Task: Reply to email with the signature Alicia Thompson with the subject 'Urgent matter' from softage.1@softage.net with the message 'Can you provide an update on the status of the employee training program?'
Action: Mouse moved to (265, 195)
Screenshot: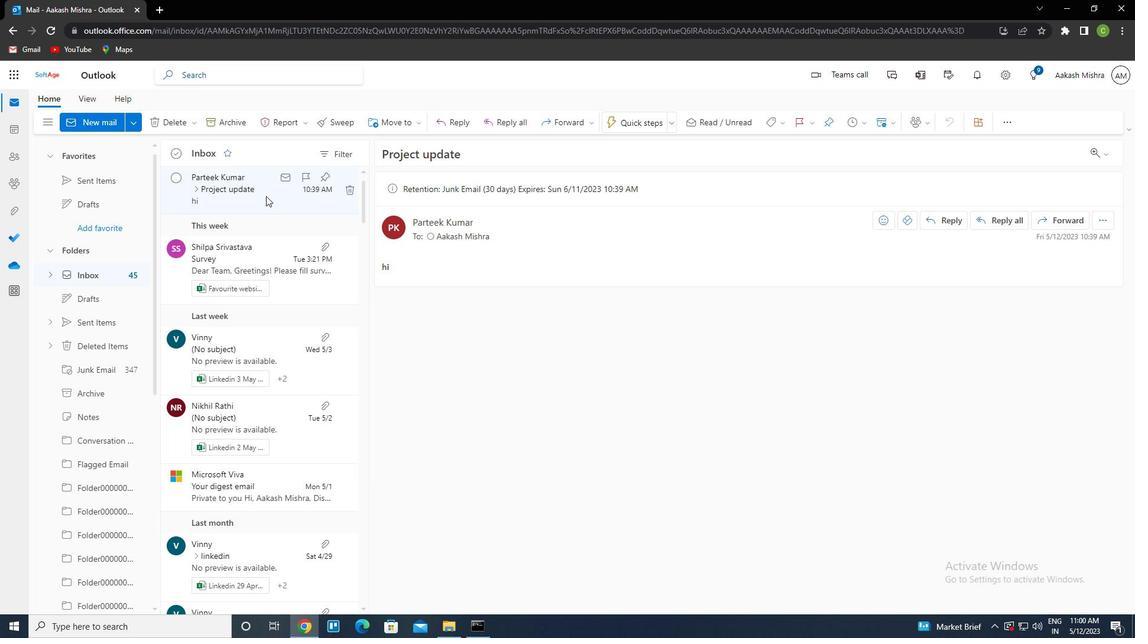 
Action: Mouse pressed left at (265, 195)
Screenshot: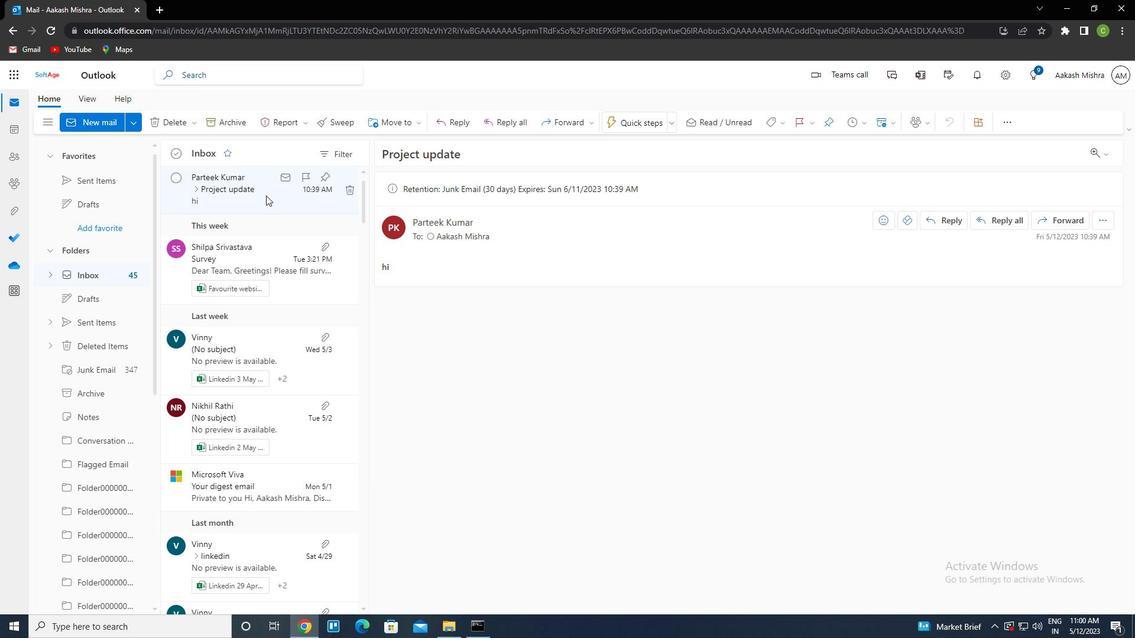 
Action: Mouse moved to (936, 223)
Screenshot: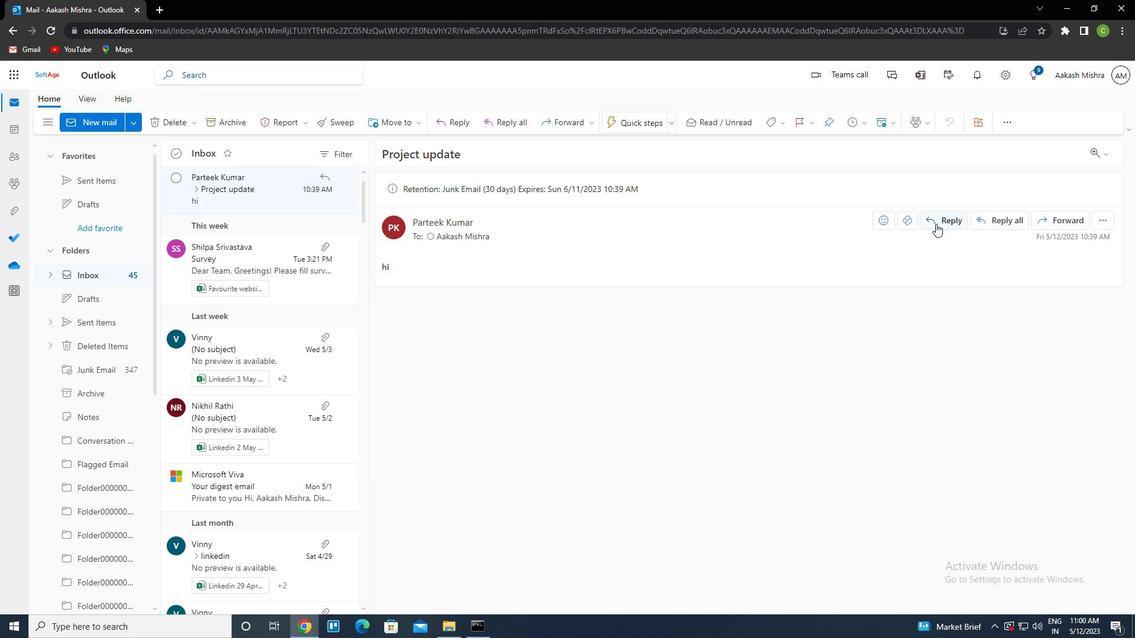 
Action: Mouse pressed left at (936, 223)
Screenshot: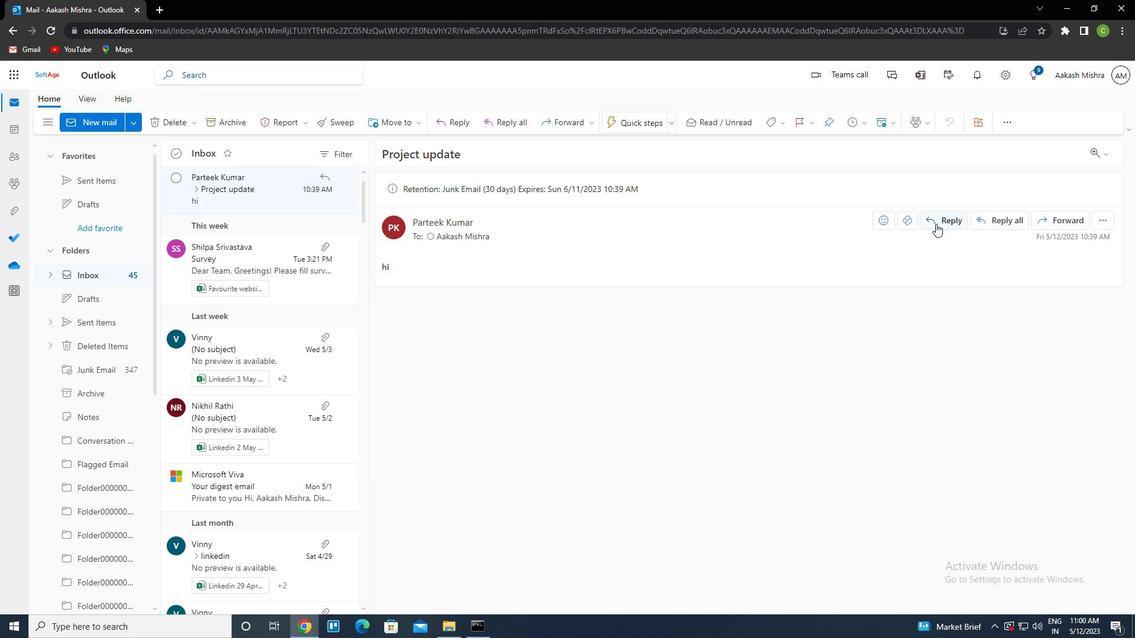 
Action: Mouse moved to (765, 125)
Screenshot: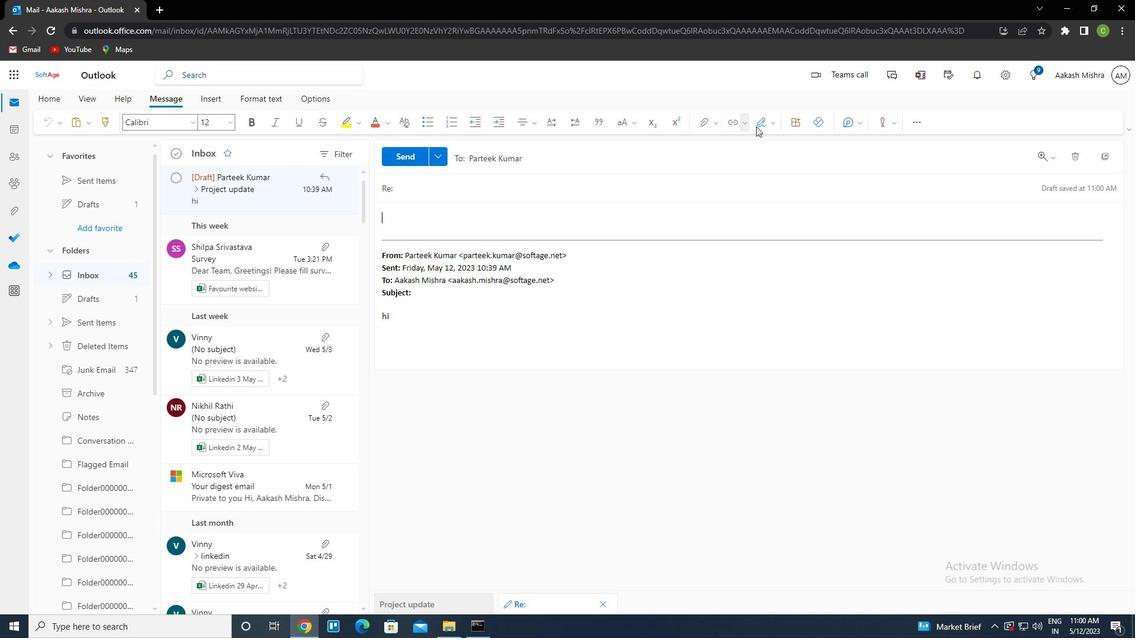 
Action: Mouse pressed left at (765, 125)
Screenshot: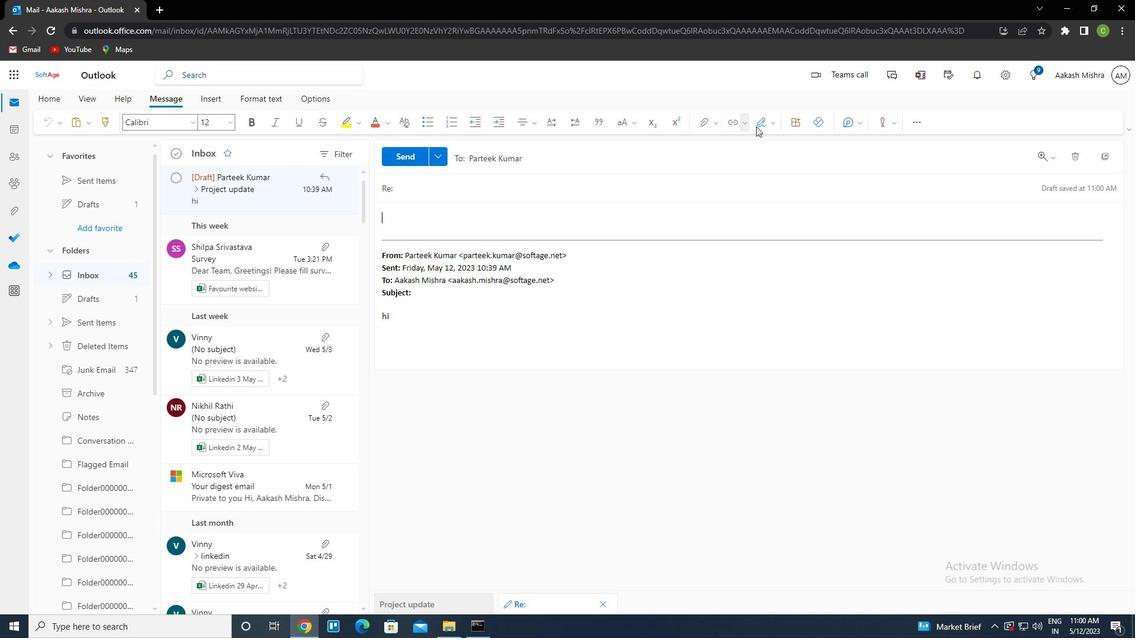 
Action: Mouse moved to (726, 239)
Screenshot: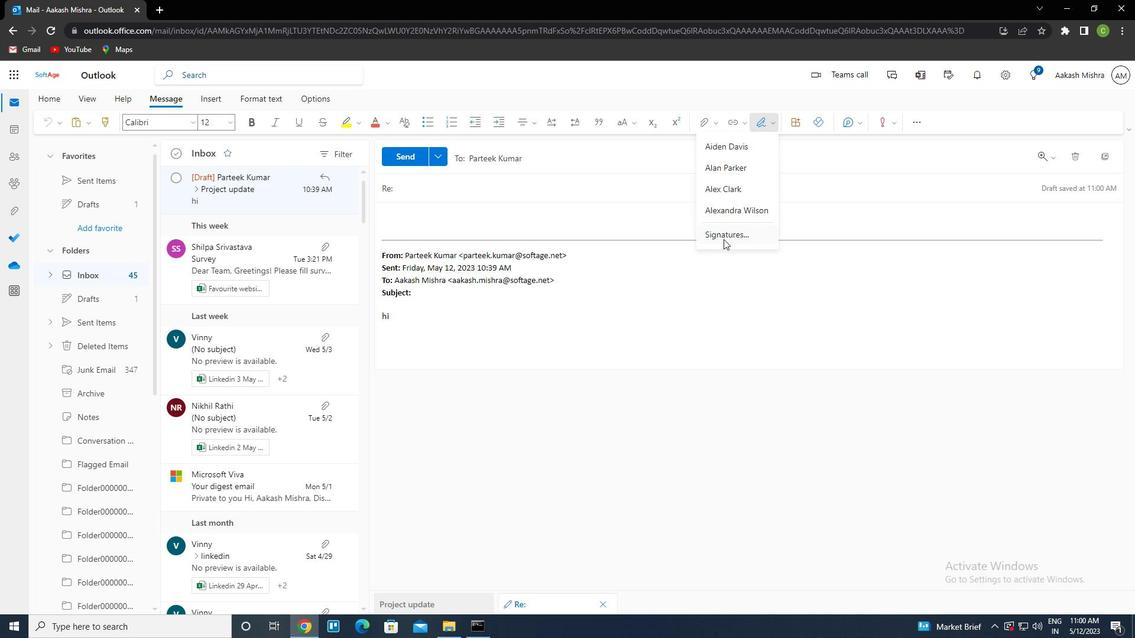 
Action: Mouse pressed left at (726, 239)
Screenshot: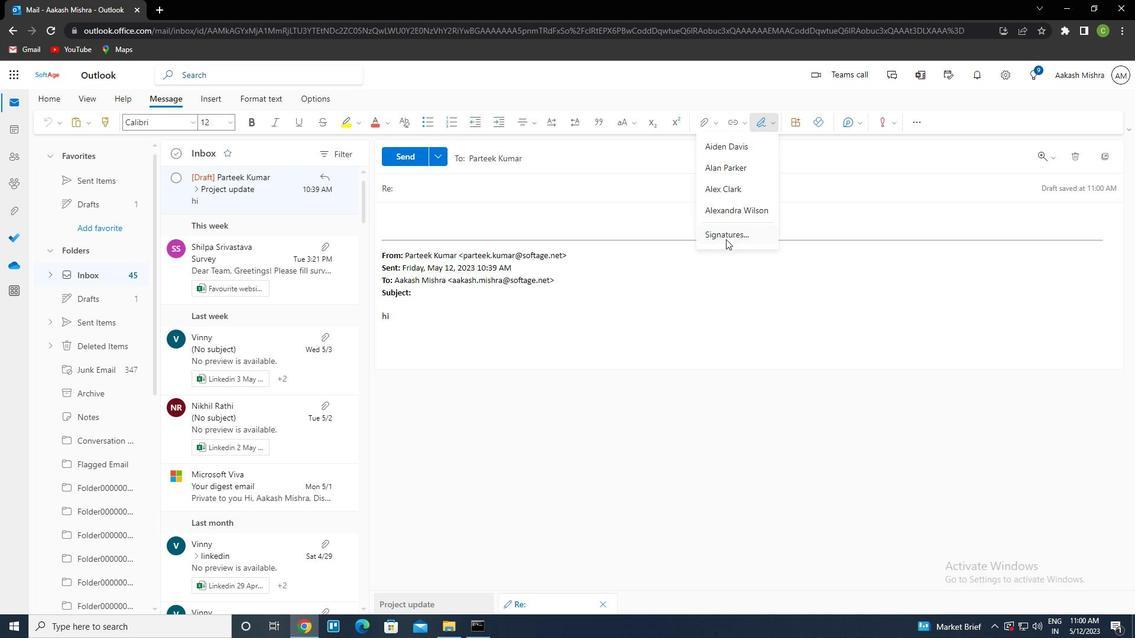 
Action: Mouse moved to (511, 198)
Screenshot: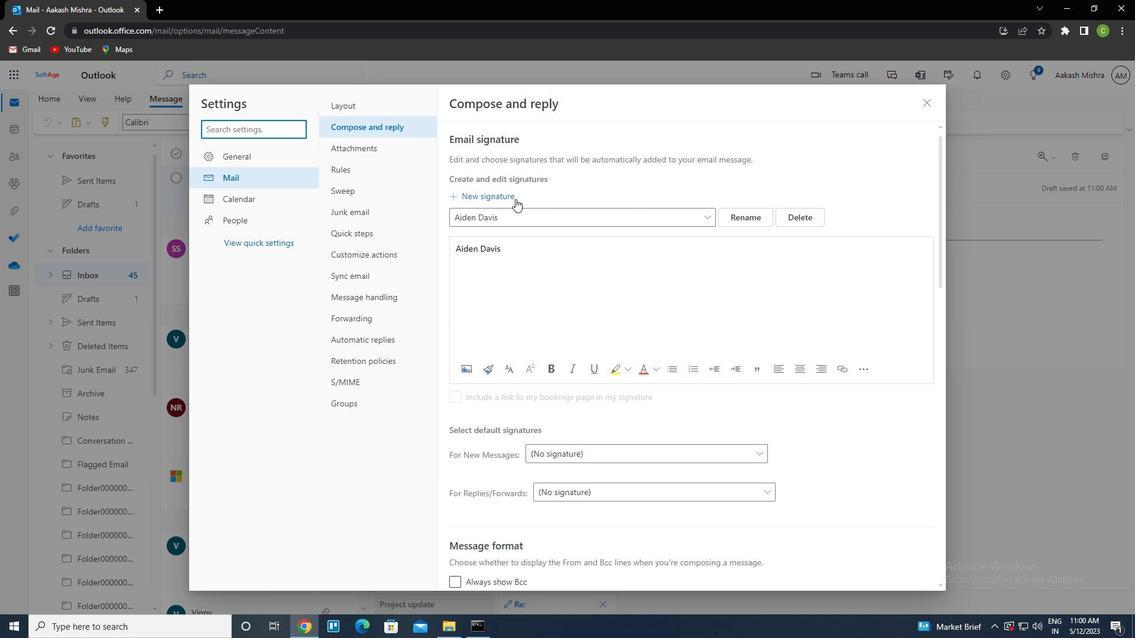 
Action: Mouse pressed left at (511, 198)
Screenshot: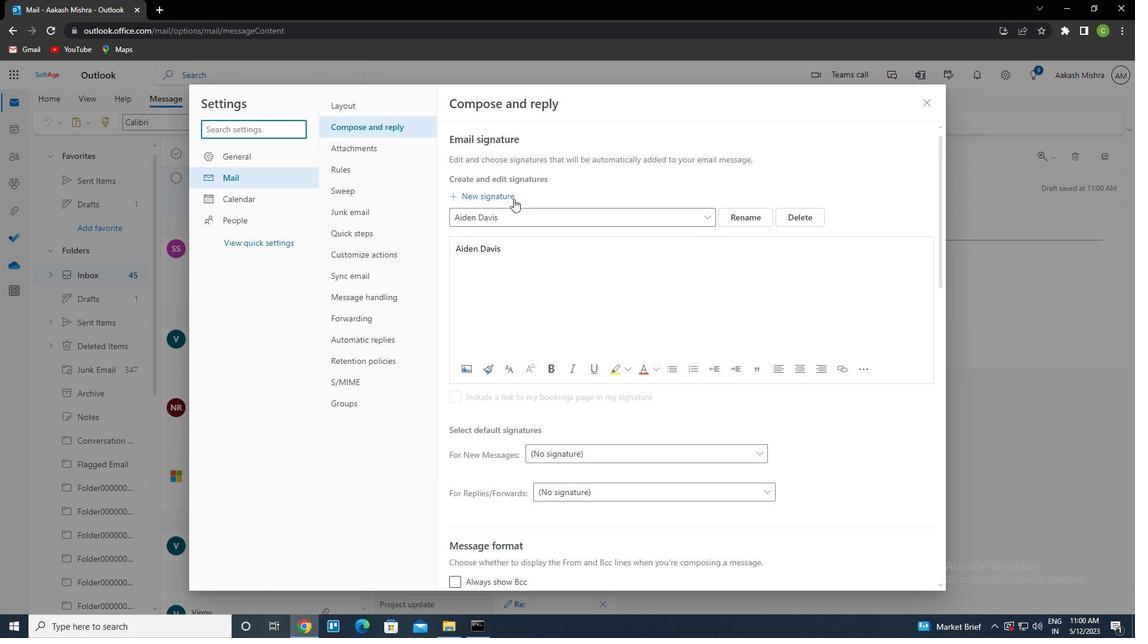 
Action: Mouse moved to (534, 213)
Screenshot: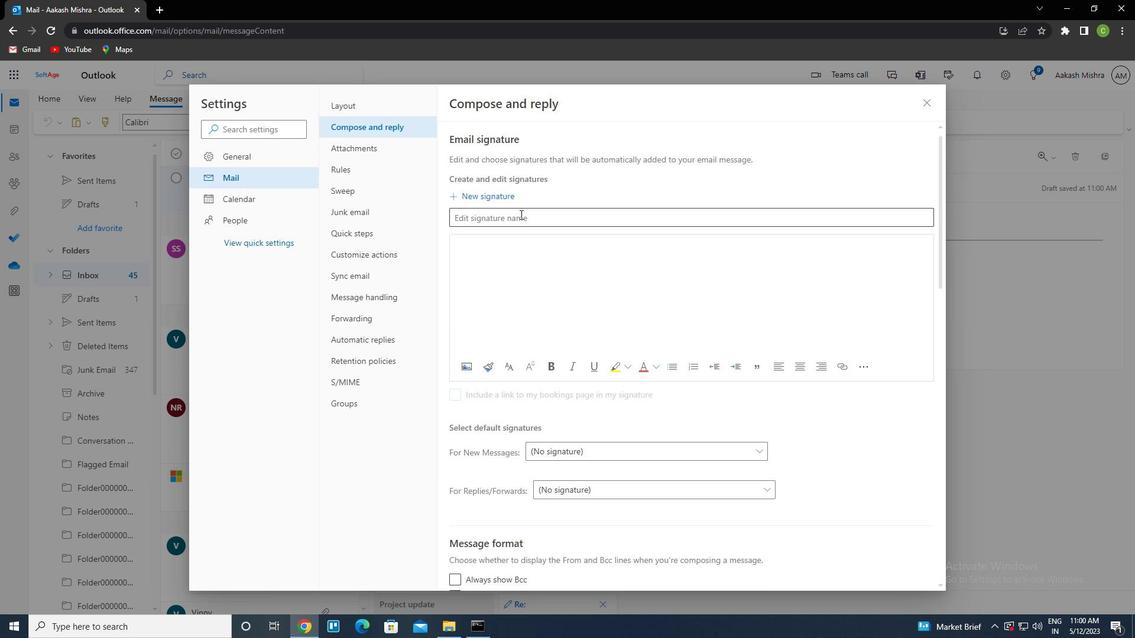 
Action: Mouse pressed left at (534, 213)
Screenshot: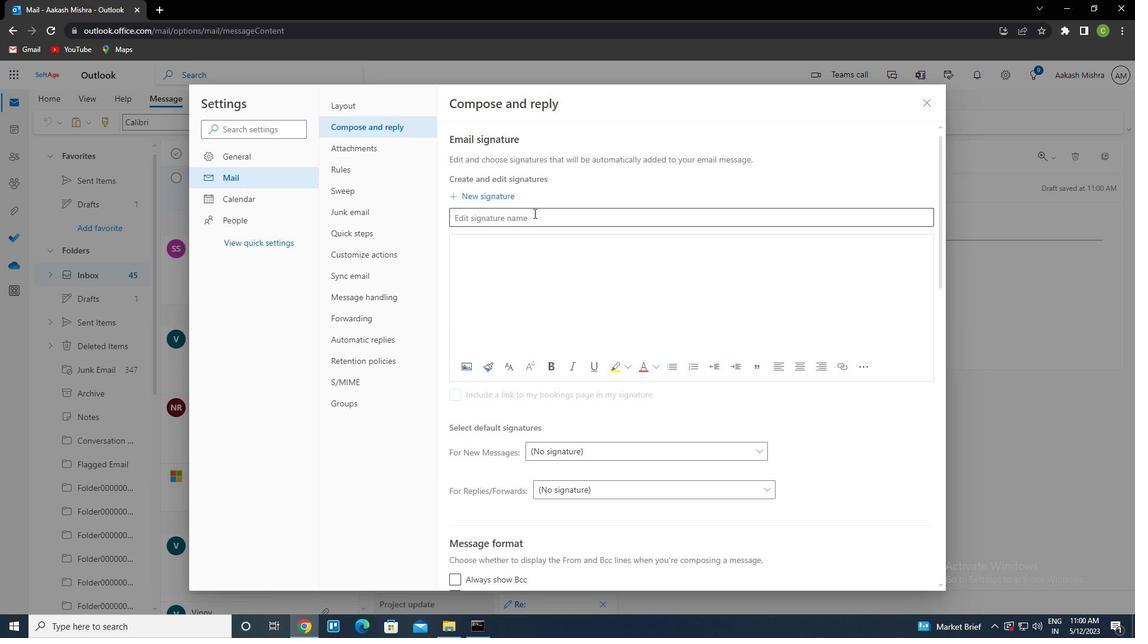 
Action: Key pressed <Key.caps_lock>a<Key.caps_lock>licia<Key.space><Key.caps_lock>t<Key.caps_lock>hompson
Screenshot: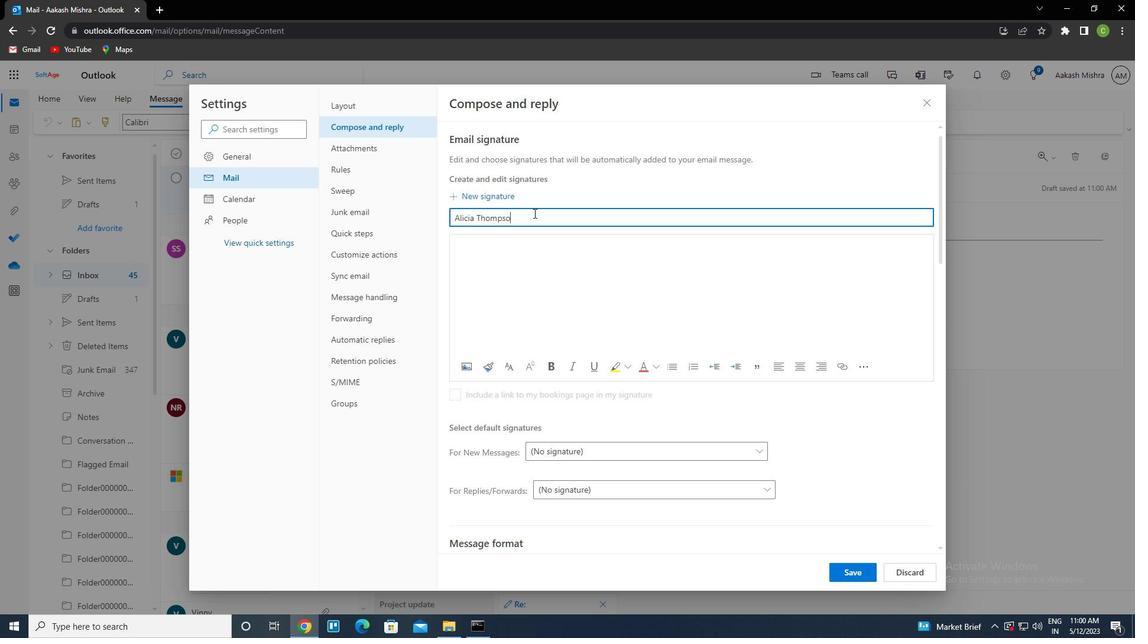 
Action: Mouse moved to (479, 244)
Screenshot: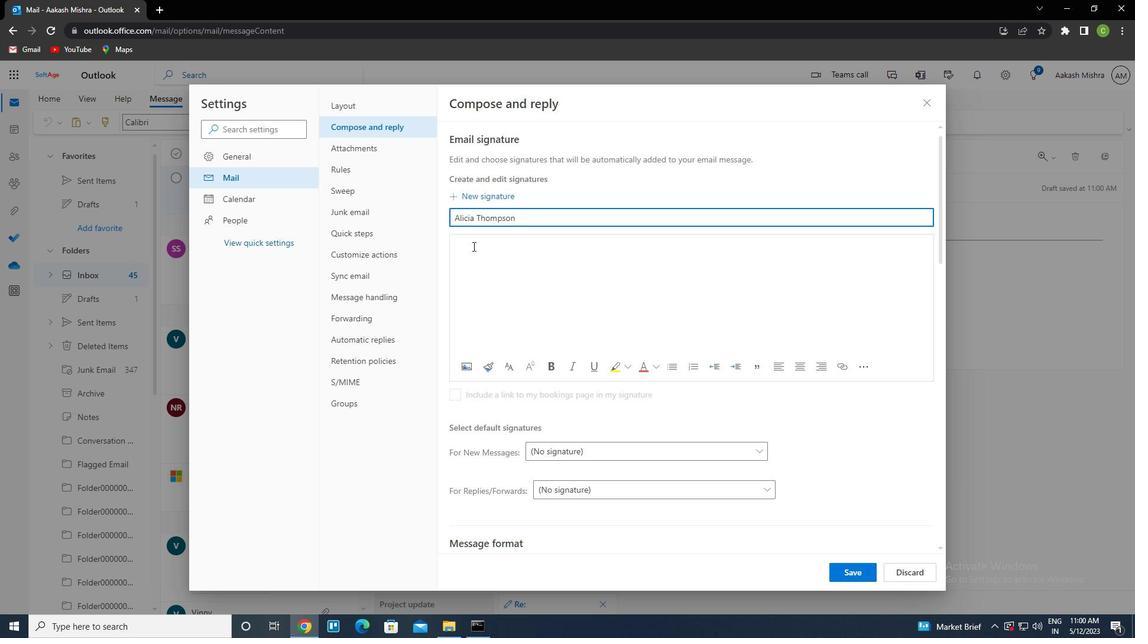 
Action: Mouse pressed left at (479, 244)
Screenshot: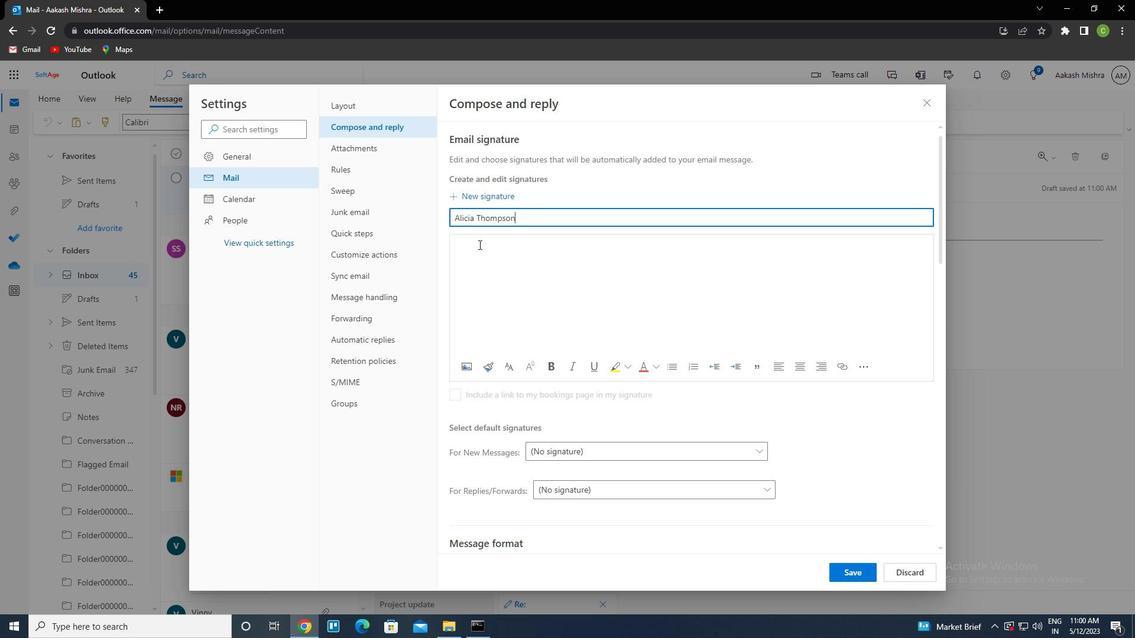 
Action: Key pressed <Key.caps_lock>a<Key.caps_lock>licia<Key.space><Key.caps_lock>t<Key.caps_lock>ghompson
Screenshot: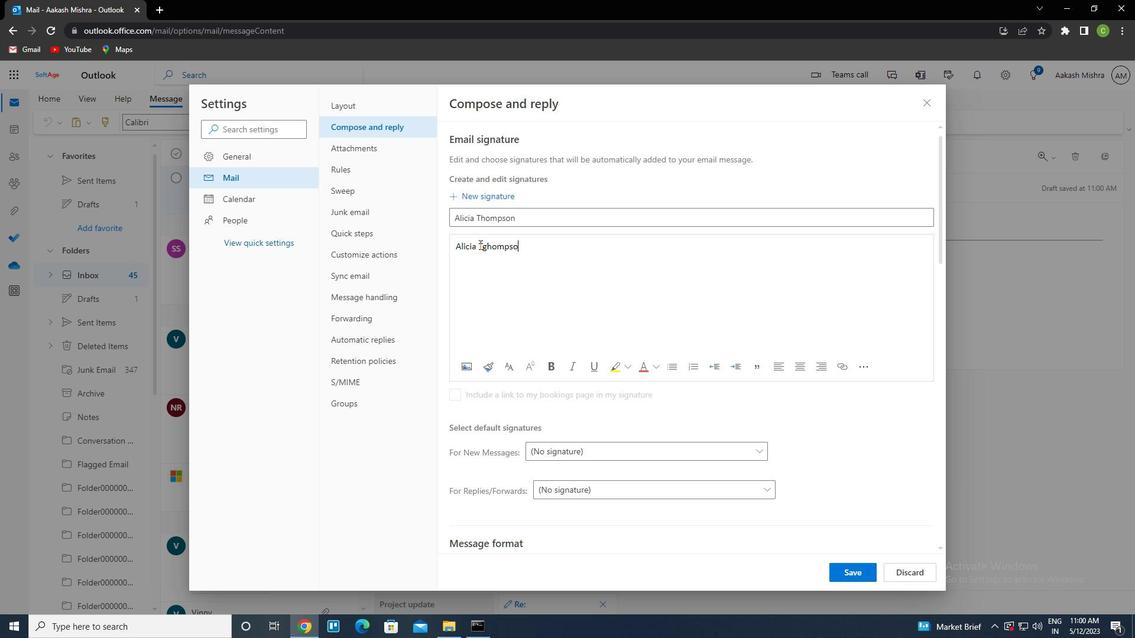 
Action: Mouse moved to (486, 248)
Screenshot: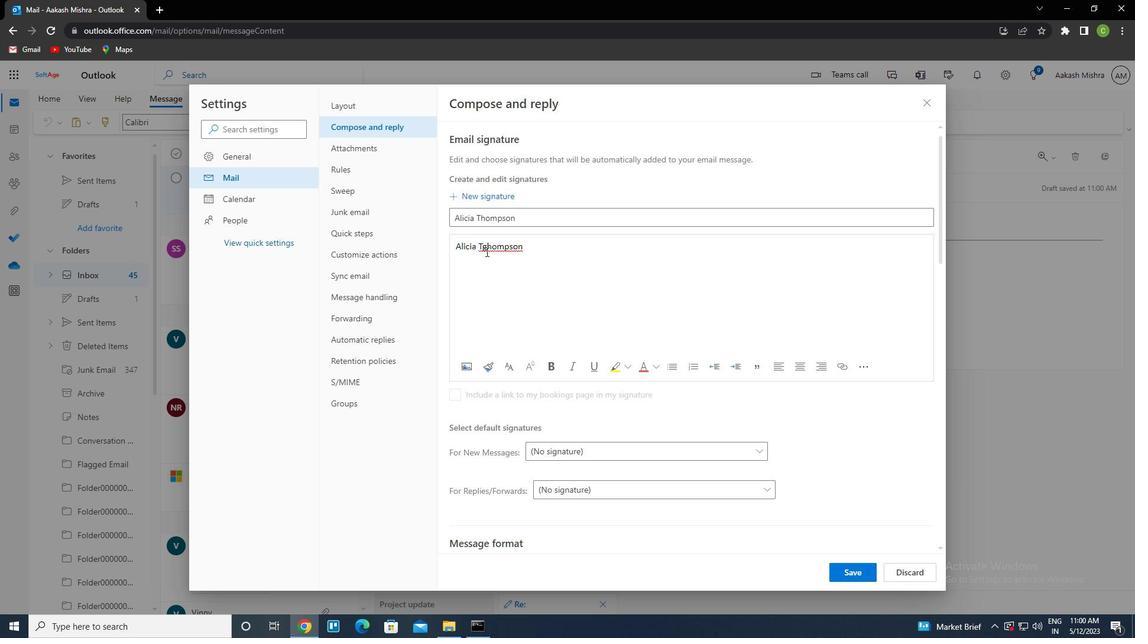 
Action: Mouse pressed left at (486, 248)
Screenshot: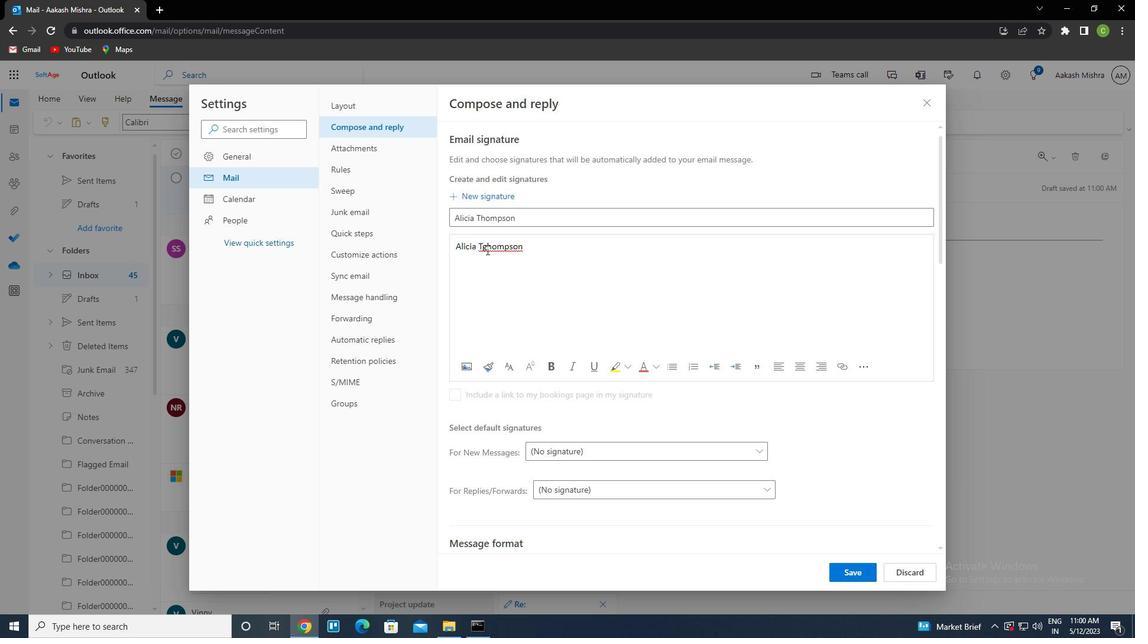
Action: Mouse moved to (524, 268)
Screenshot: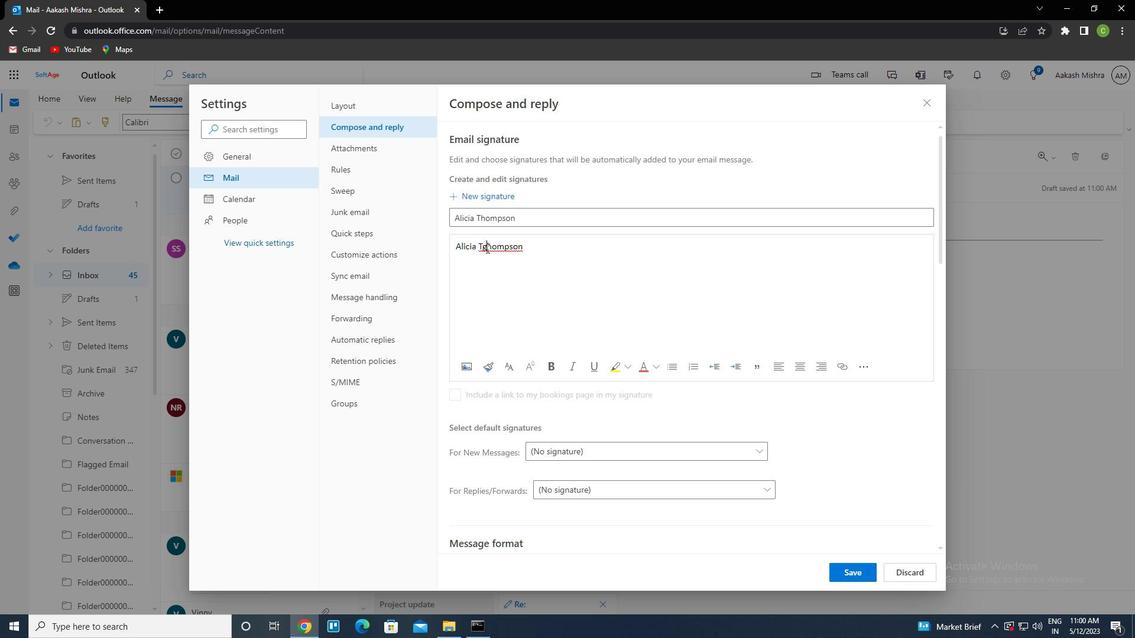 
Action: Key pressed <Key.backspace>
Screenshot: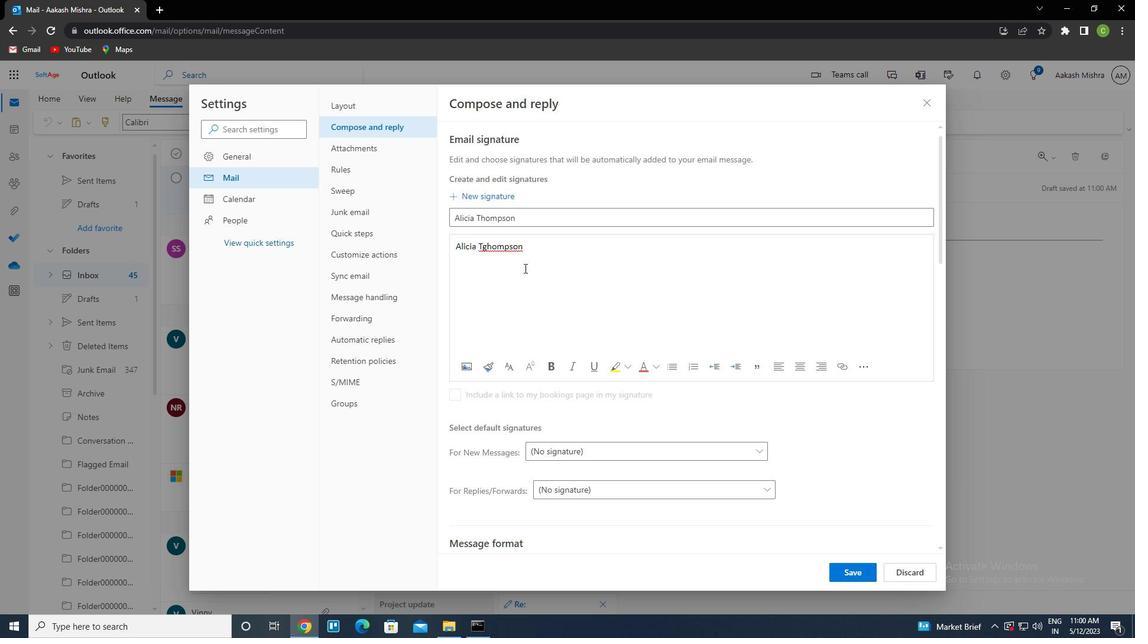
Action: Mouse moved to (857, 576)
Screenshot: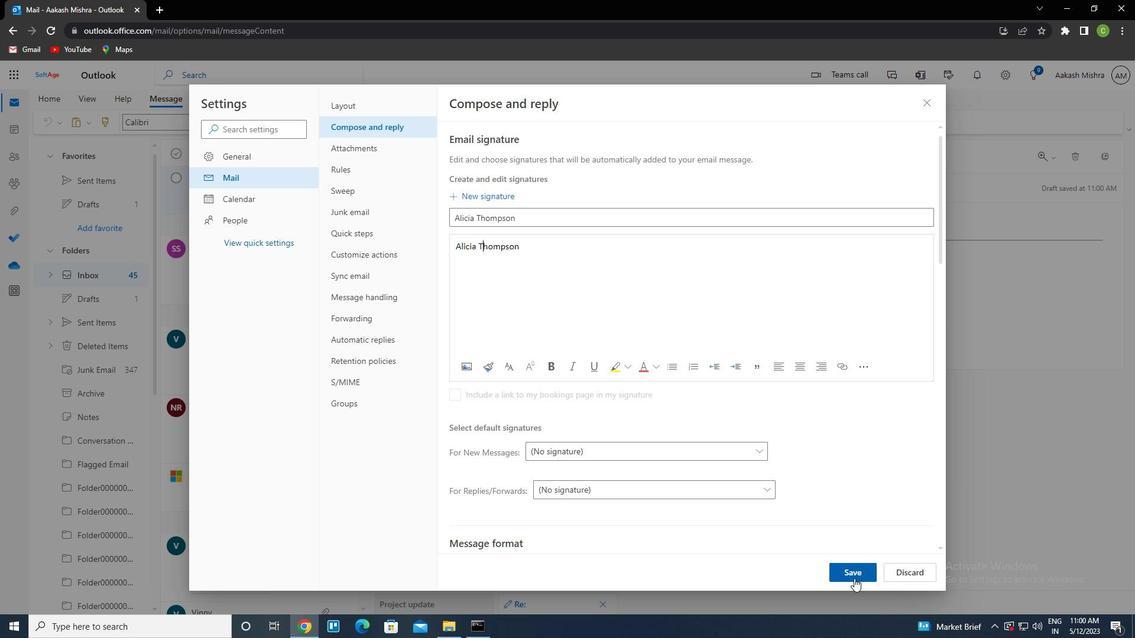 
Action: Mouse pressed left at (857, 576)
Screenshot: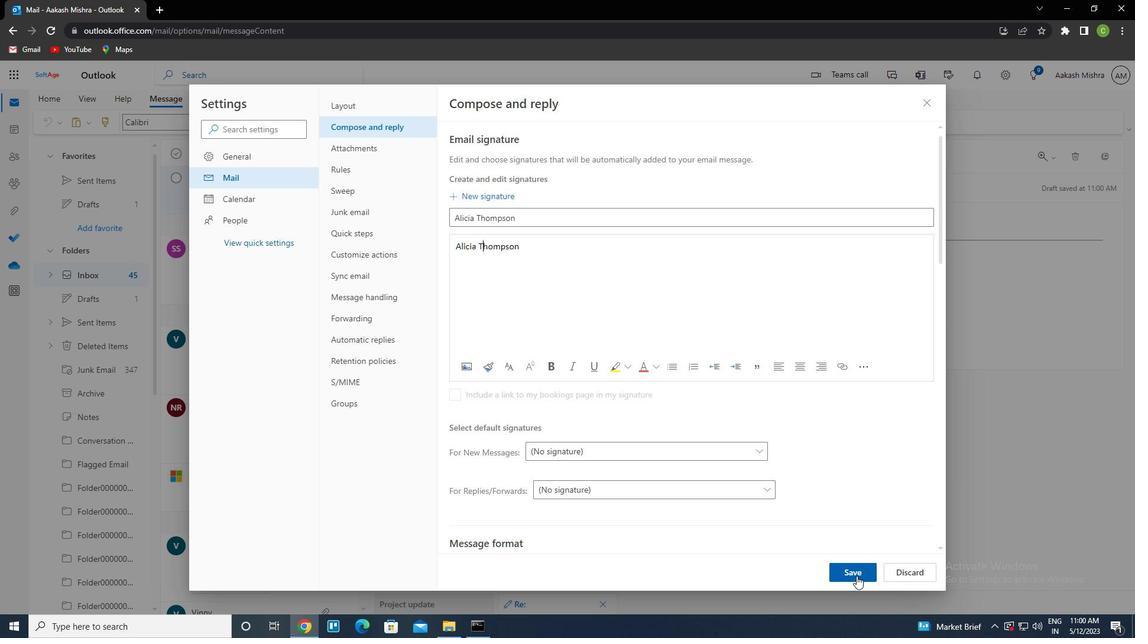 
Action: Mouse moved to (926, 95)
Screenshot: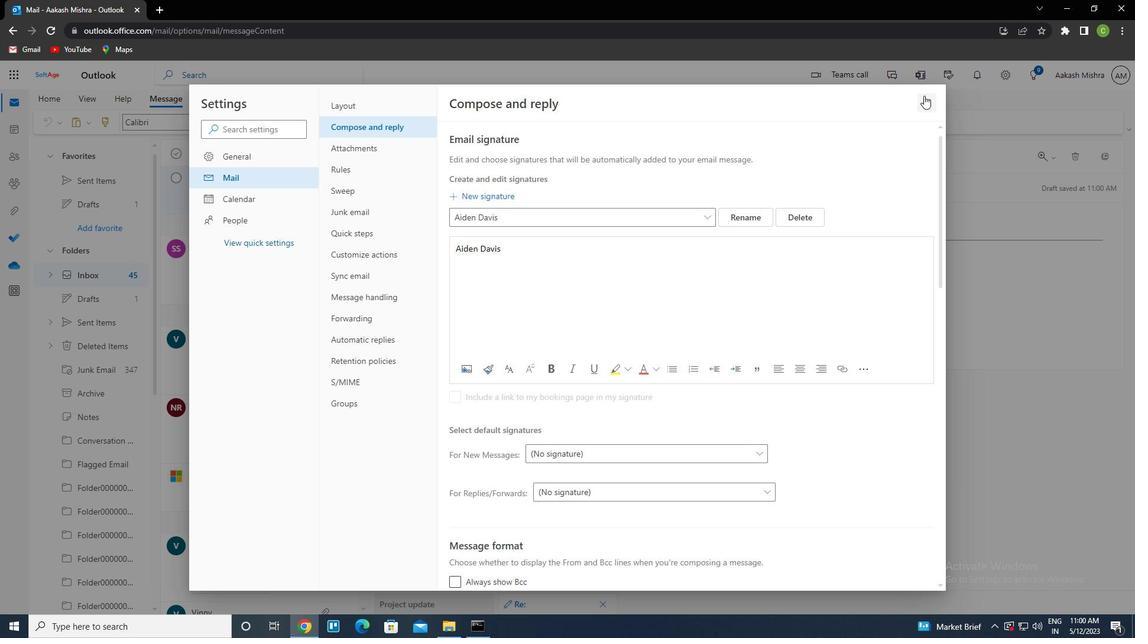 
Action: Mouse pressed left at (926, 95)
Screenshot: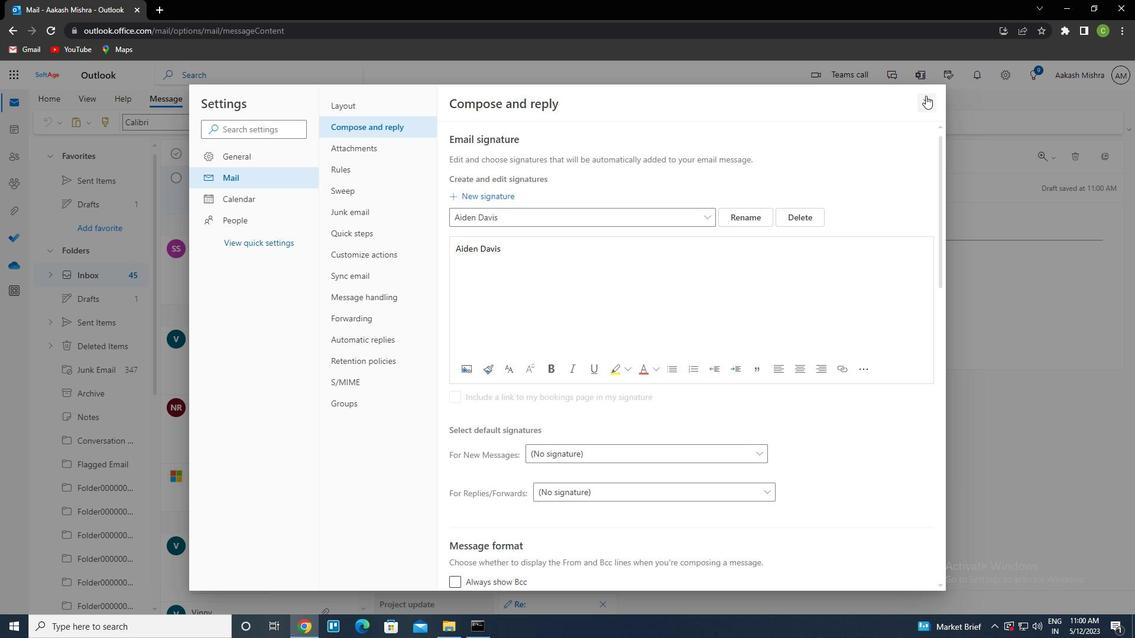 
Action: Mouse moved to (767, 124)
Screenshot: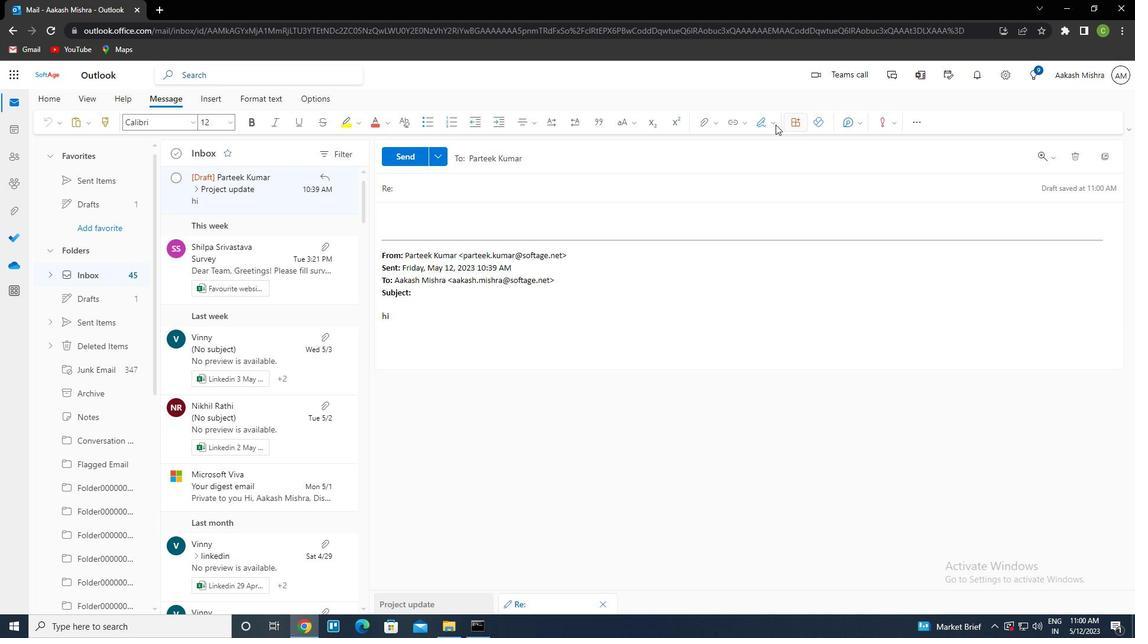 
Action: Mouse pressed left at (767, 124)
Screenshot: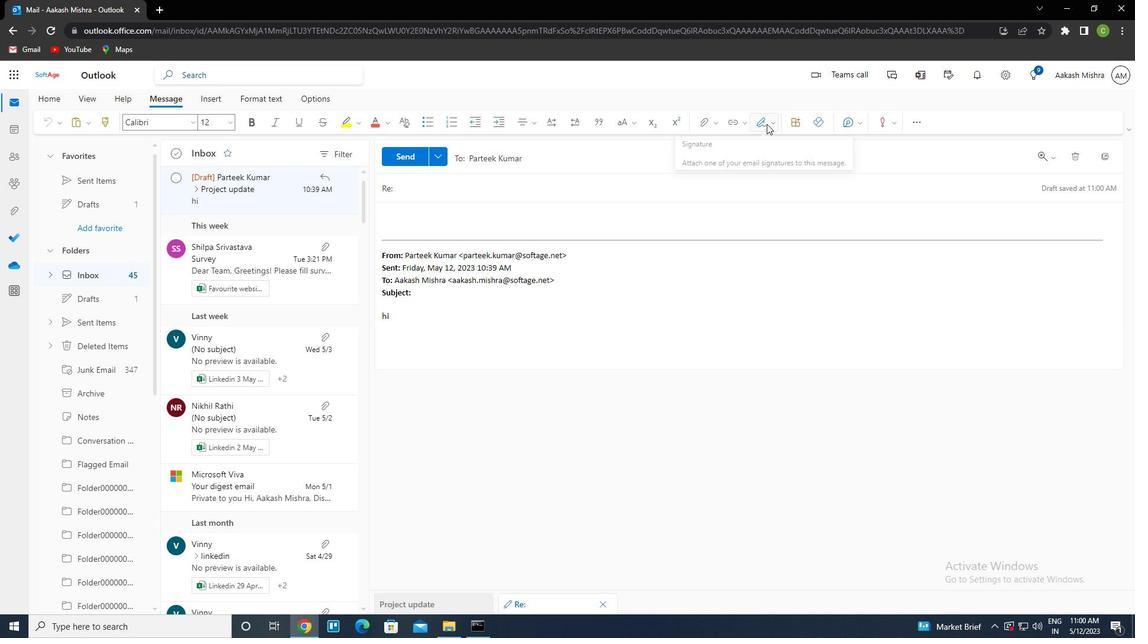
Action: Mouse moved to (741, 228)
Screenshot: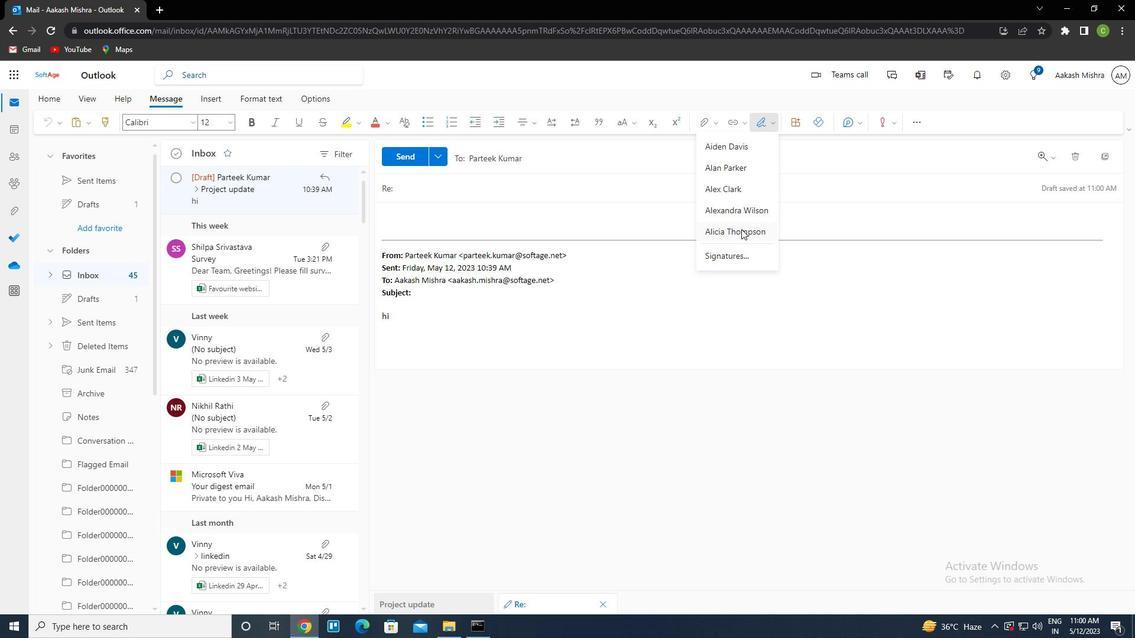 
Action: Mouse pressed left at (741, 228)
Screenshot: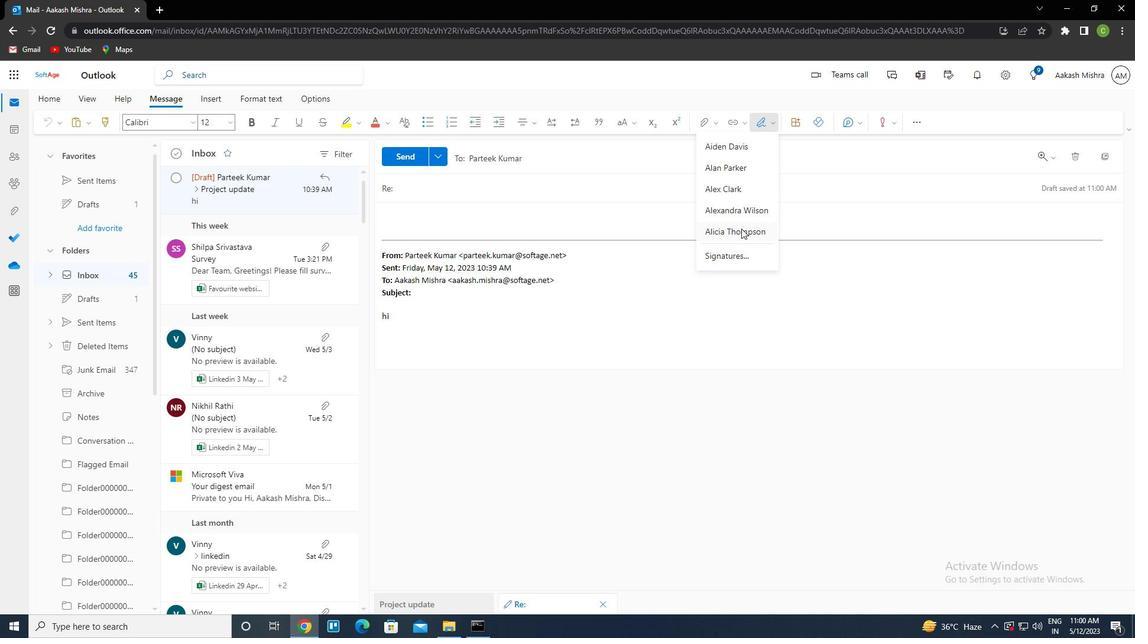 
Action: Mouse moved to (414, 190)
Screenshot: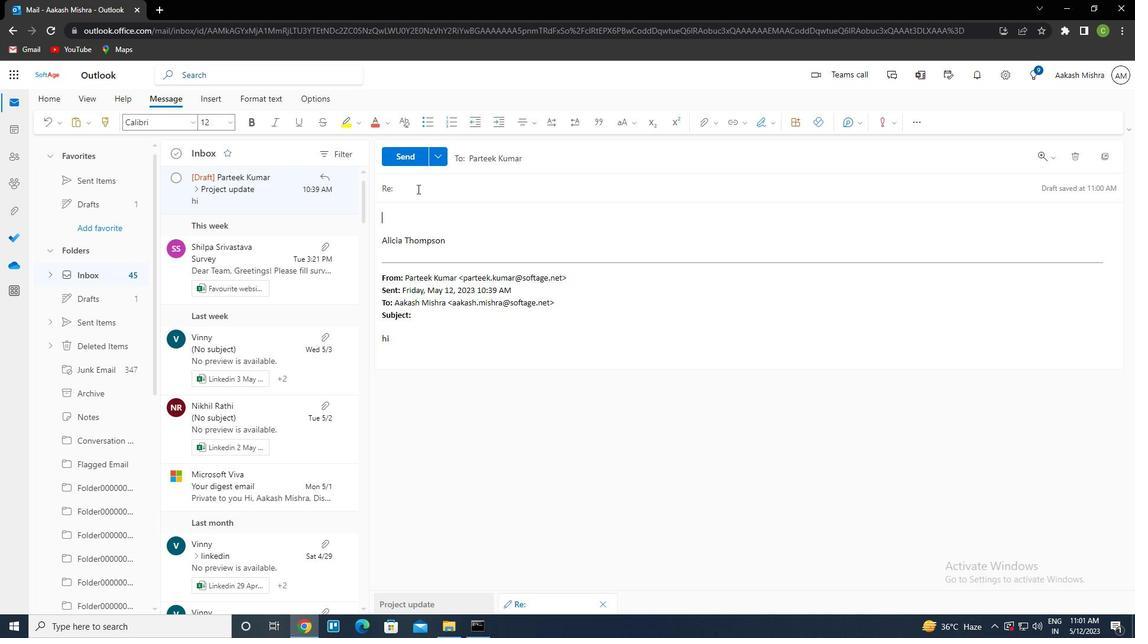 
Action: Mouse pressed left at (414, 190)
Screenshot: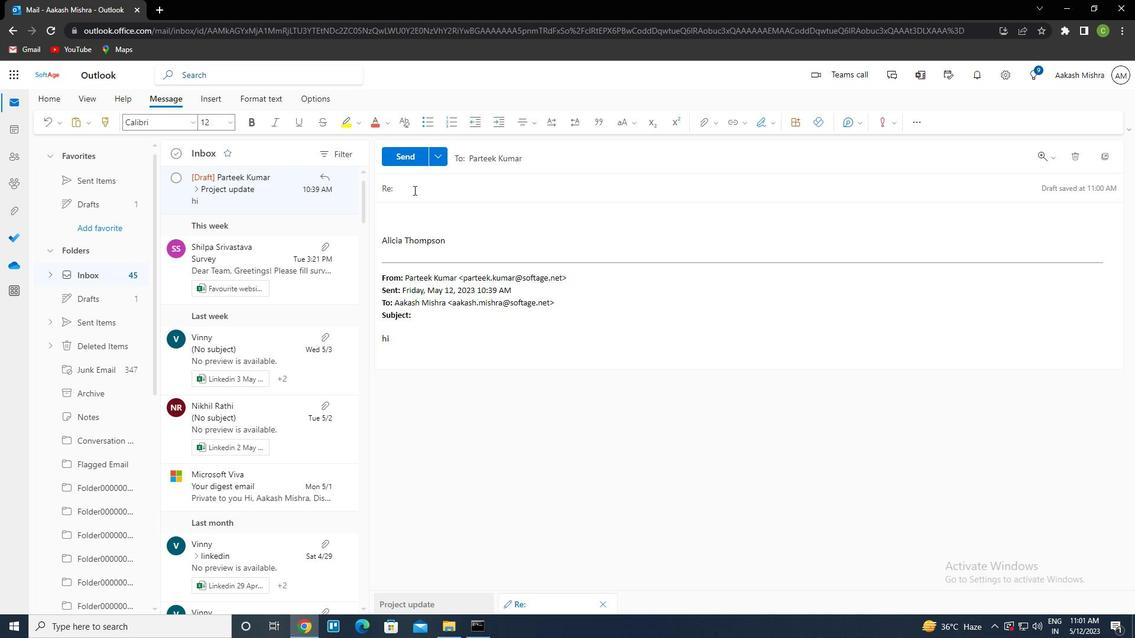 
Action: Key pressed <Key.caps_lock>u<Key.caps_lock>rgent<Key.space>matter
Screenshot: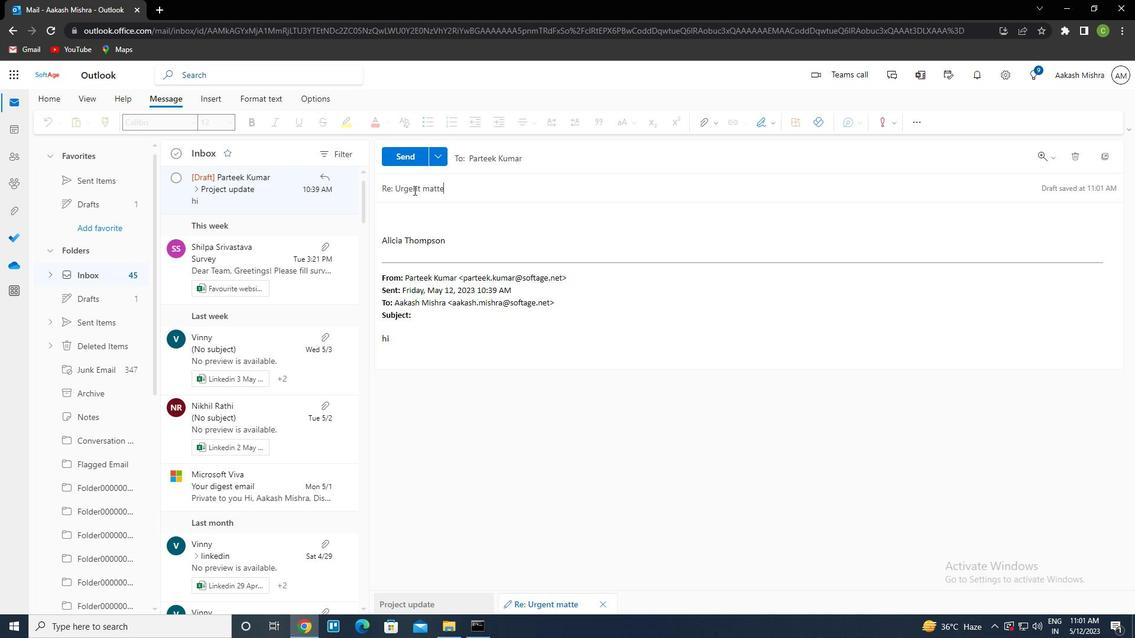 
Action: Mouse moved to (412, 212)
Screenshot: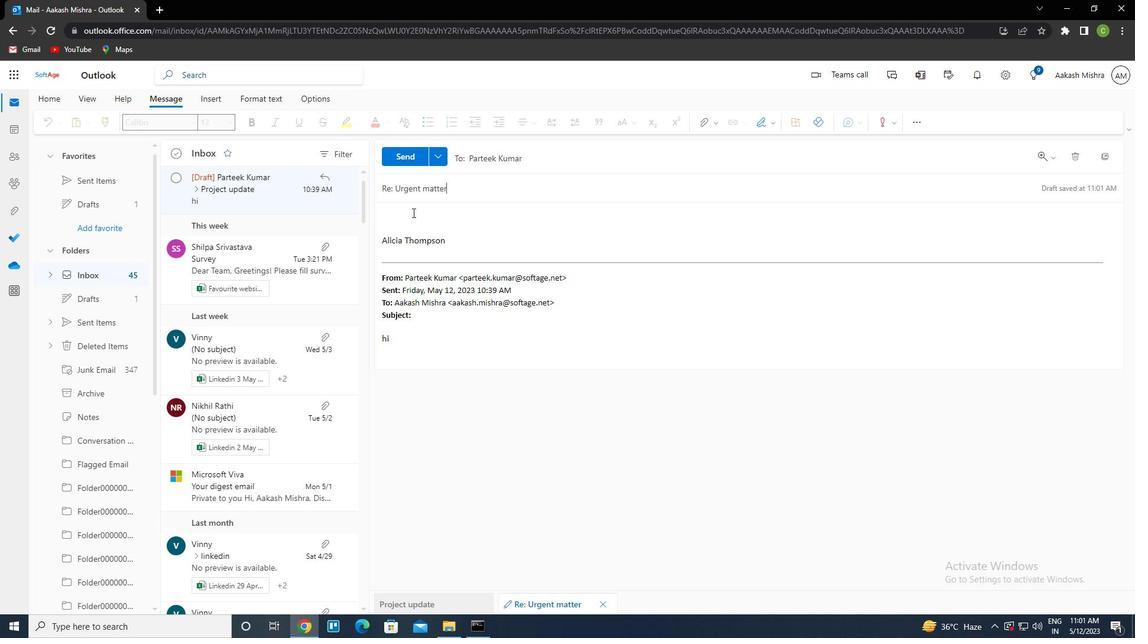 
Action: Mouse pressed left at (412, 212)
Screenshot: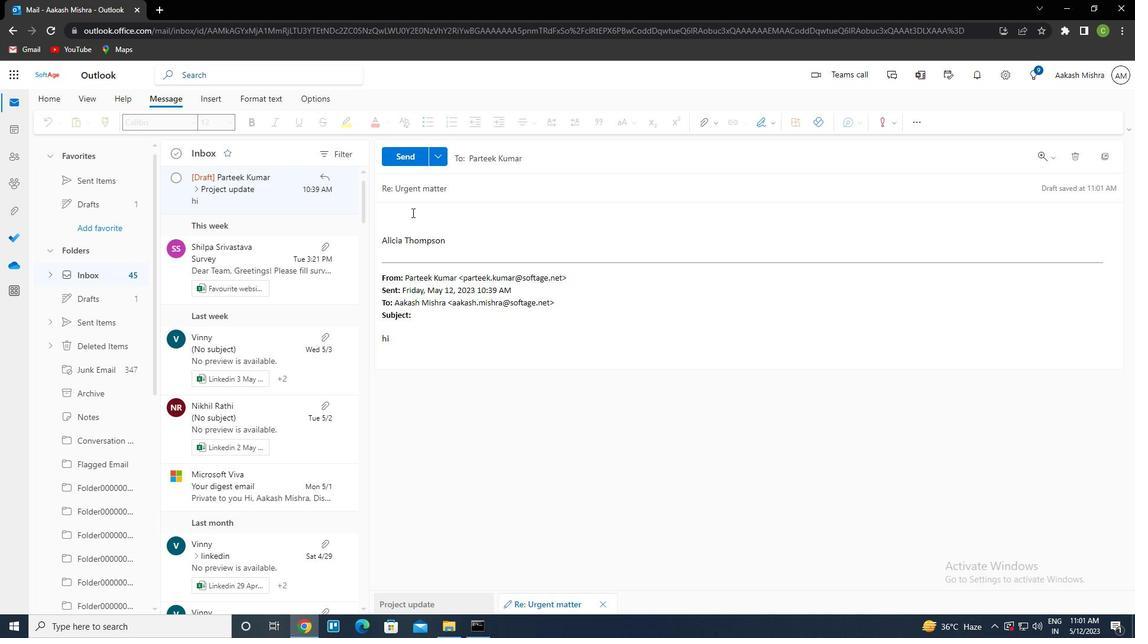 
Action: Key pressed <Key.caps_lock>c<Key.caps_lock>an<Key.space>you<Key.space>provide<Key.space>an<Key.space>update<Key.space>i<Key.backspace>on<Key.space>the<Key.space>staus<Key.backspace><Key.backspace>tus<Key.space>of<Key.space>the<Key.space>employee<Key.space>training<Key.space>program
Screenshot: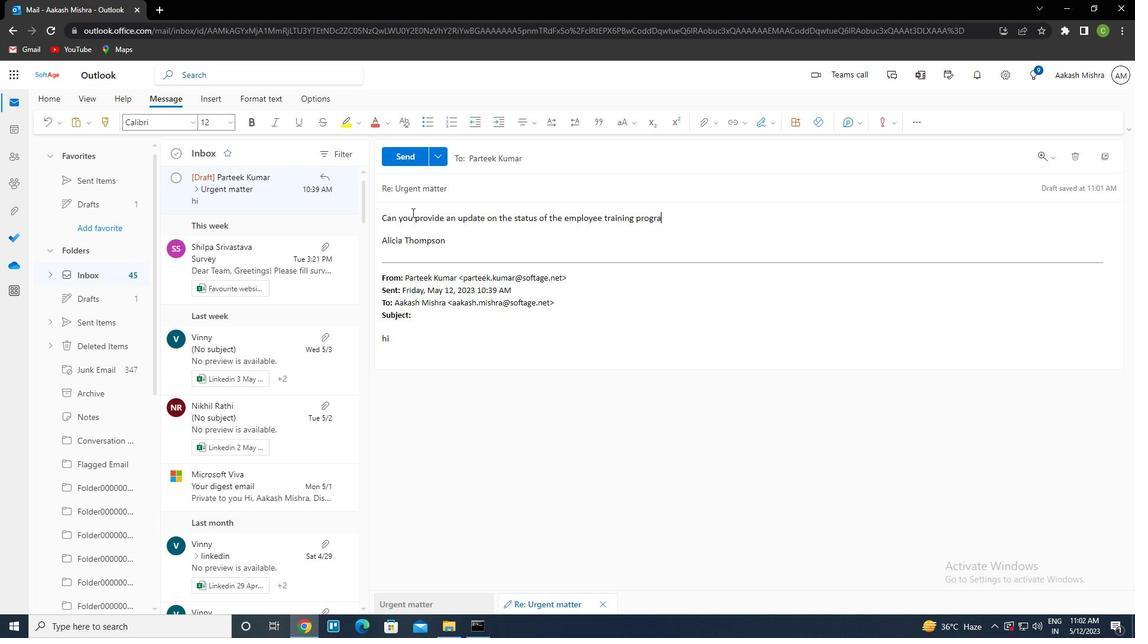 
Action: Mouse moved to (405, 155)
Screenshot: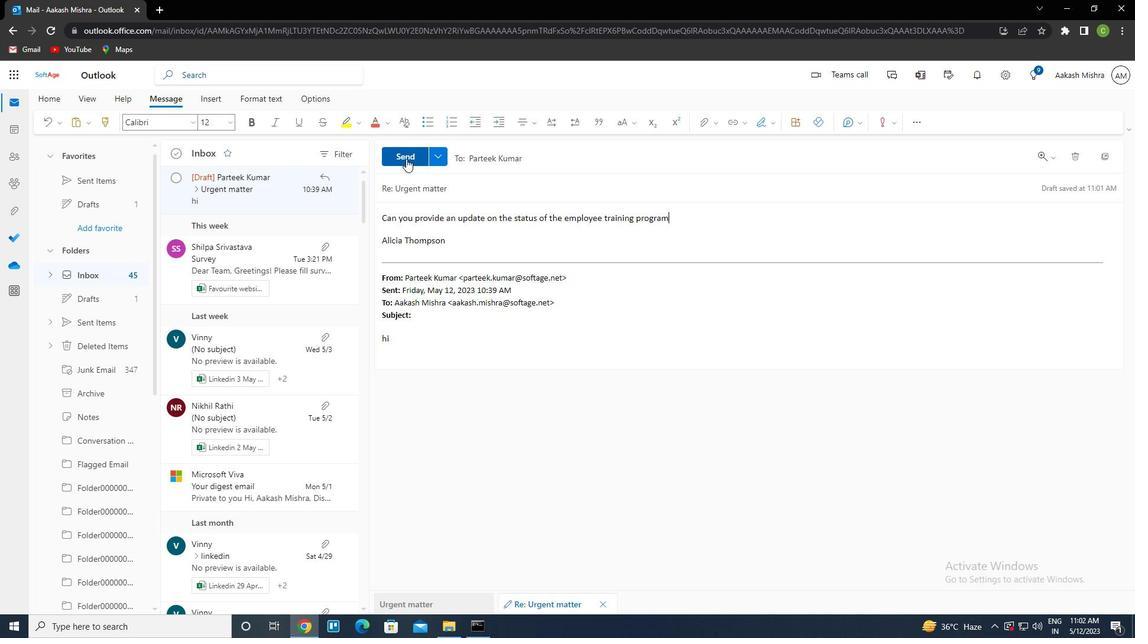 
Action: Mouse pressed left at (405, 155)
Screenshot: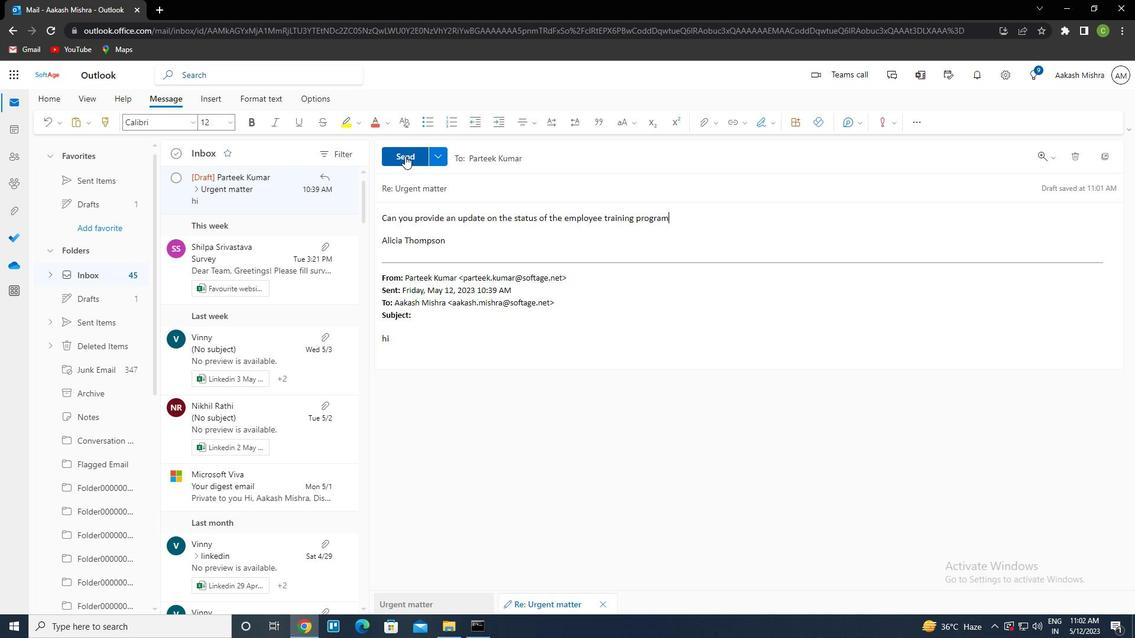 
Action: Mouse moved to (520, 492)
Screenshot: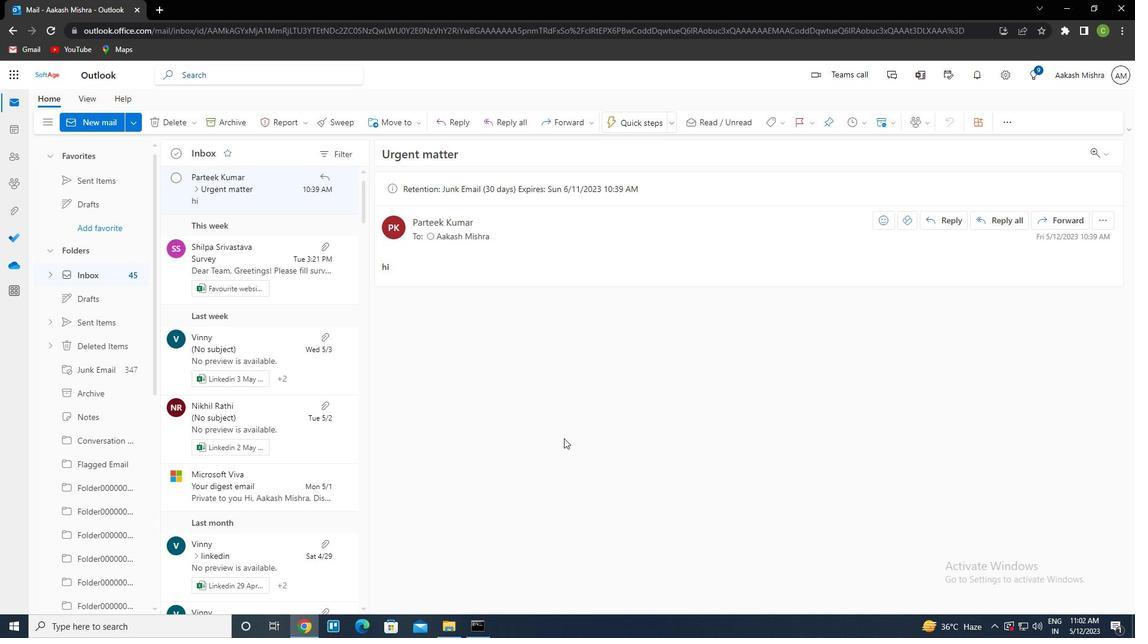 
